 Task: Use the formula "ATAN2" in spreadsheet "Project portfolio".
Action: Mouse moved to (619, 265)
Screenshot: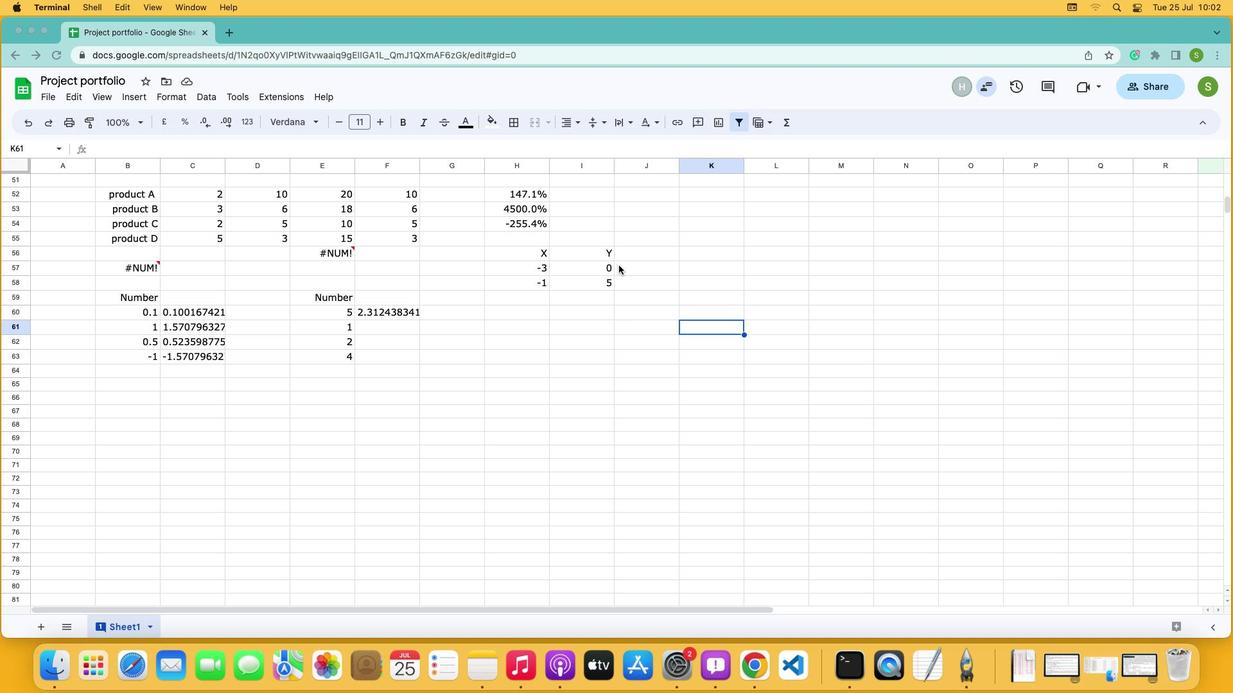 
Action: Mouse pressed left at (619, 265)
Screenshot: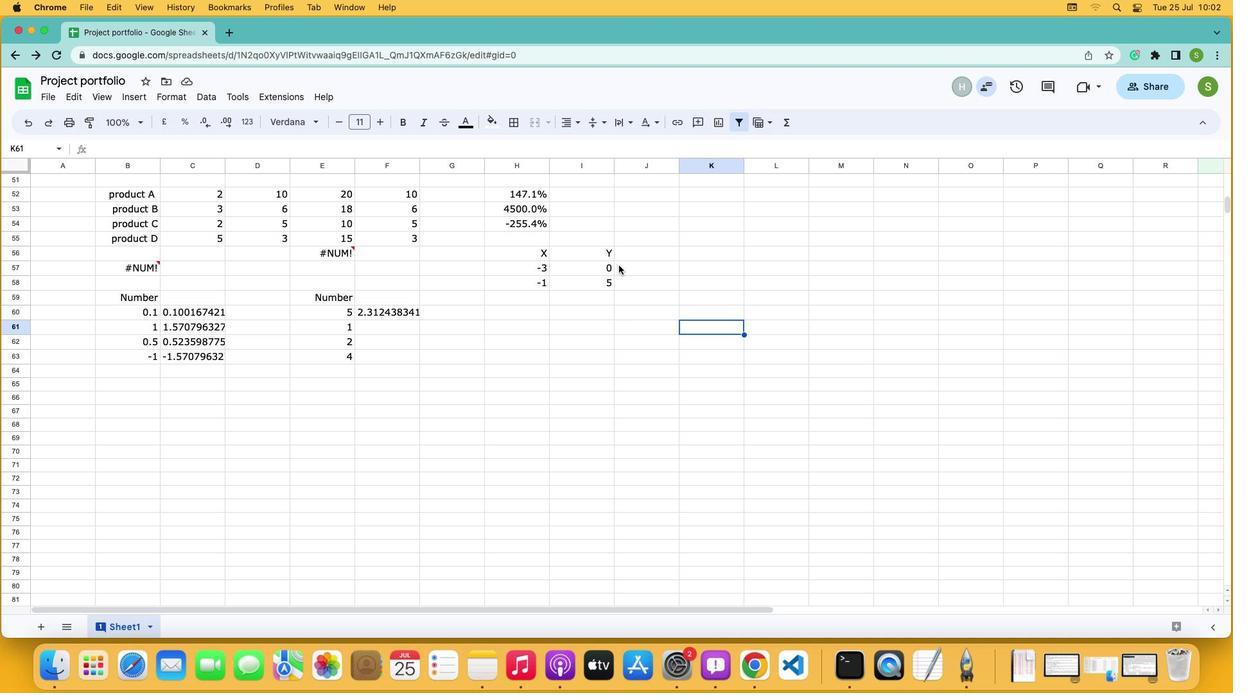 
Action: Mouse moved to (652, 269)
Screenshot: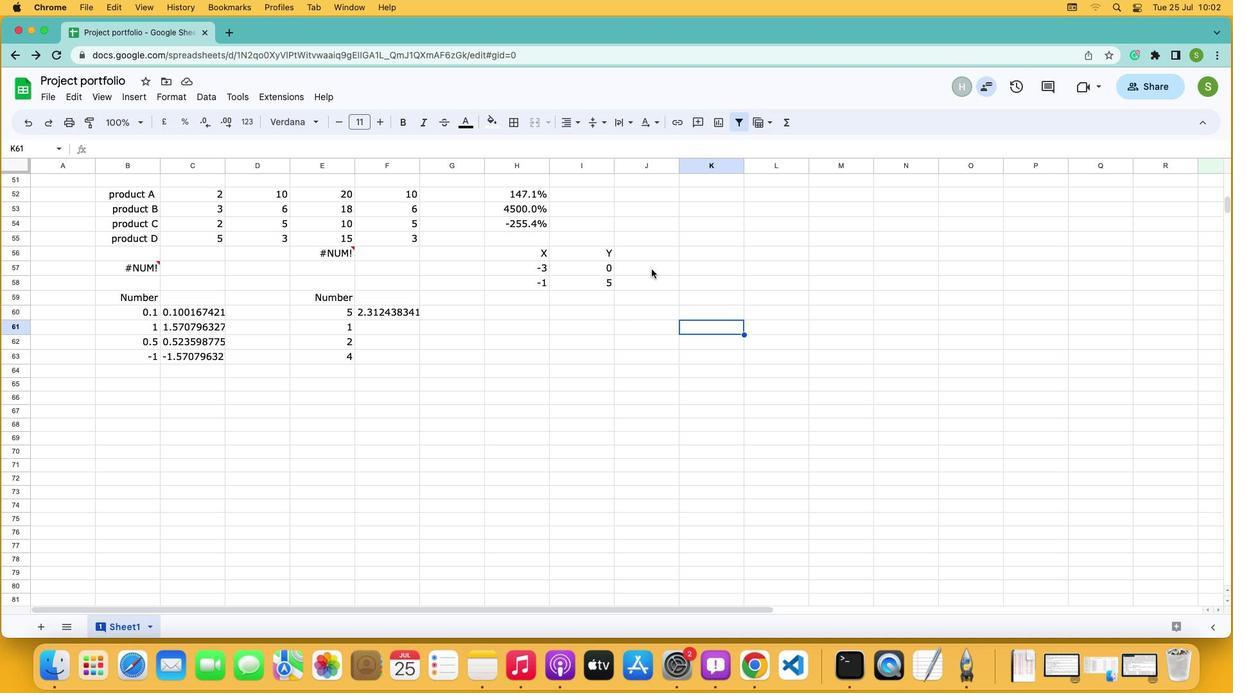 
Action: Mouse pressed left at (652, 269)
Screenshot: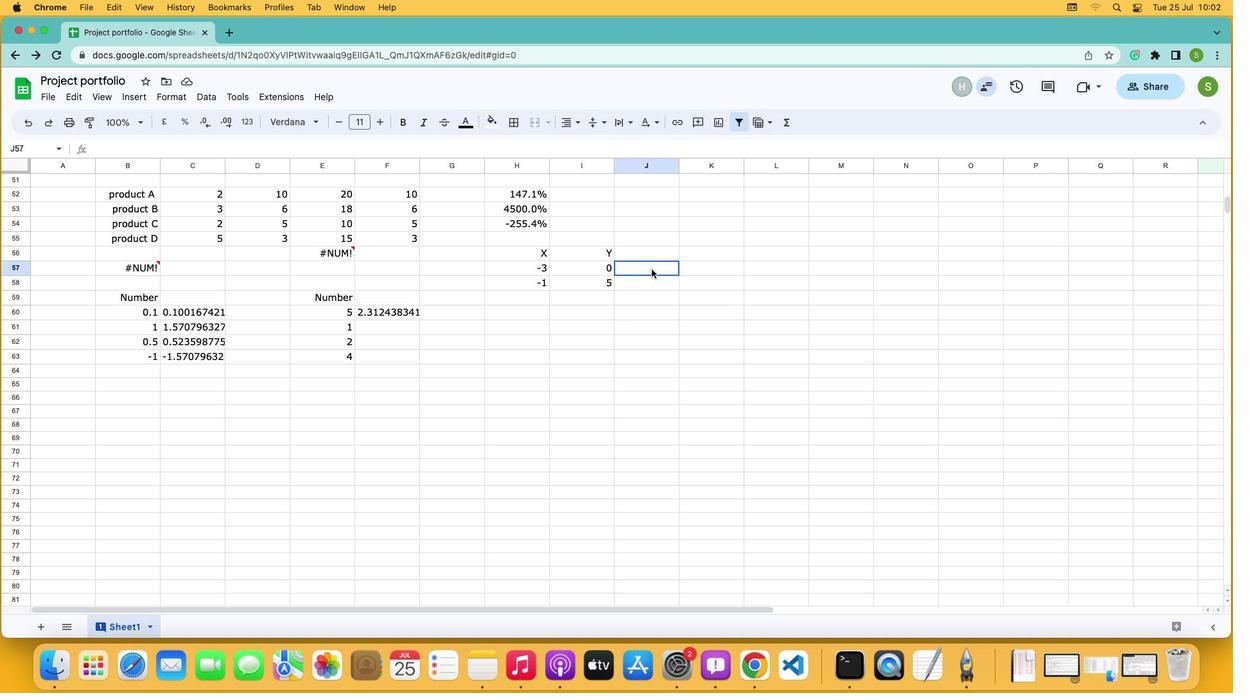 
Action: Mouse moved to (790, 127)
Screenshot: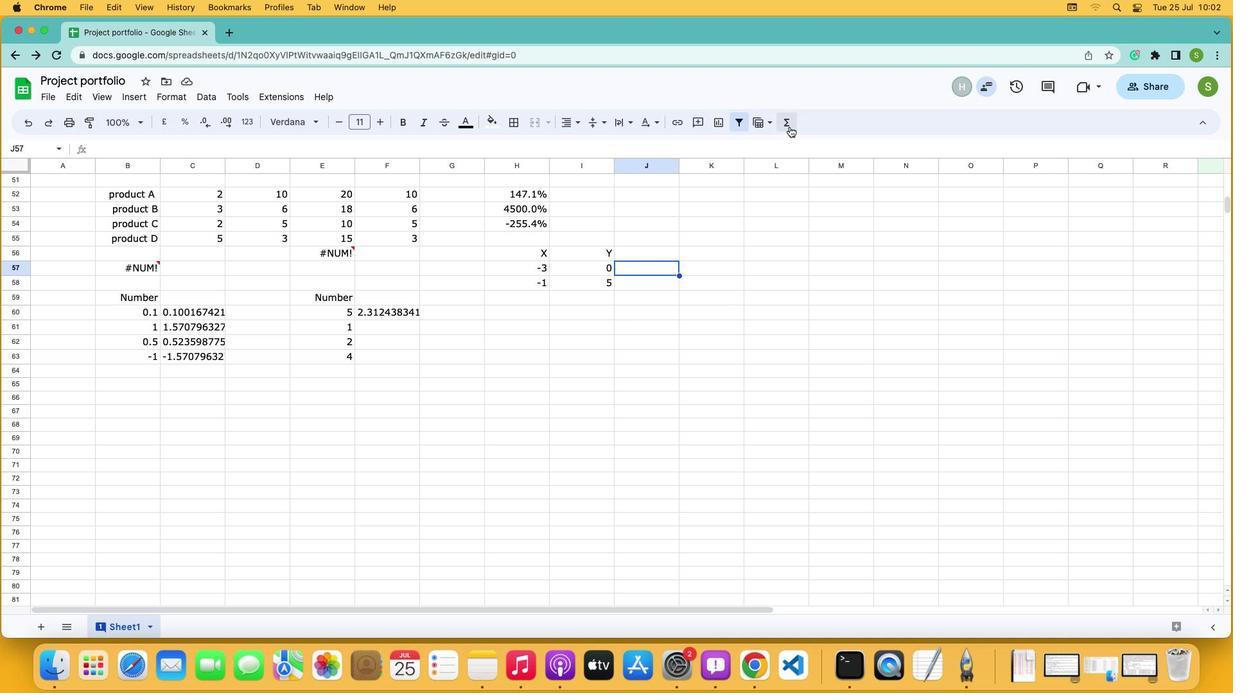 
Action: Mouse pressed left at (790, 127)
Screenshot: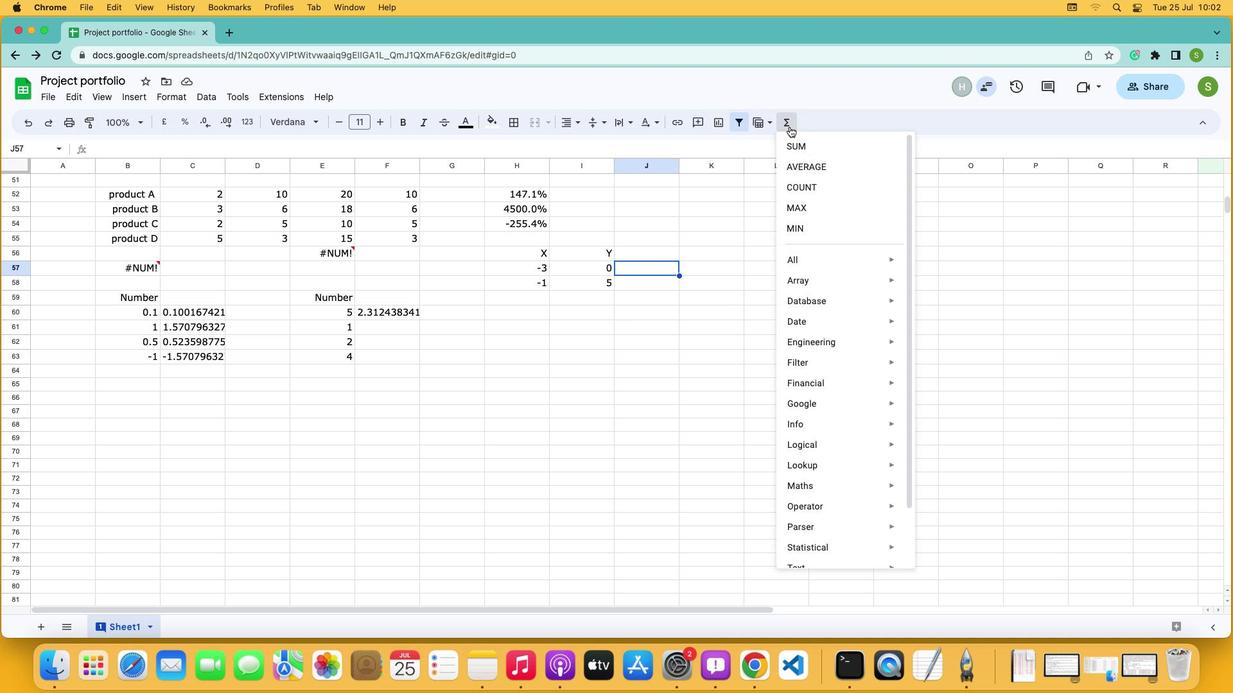 
Action: Mouse moved to (808, 256)
Screenshot: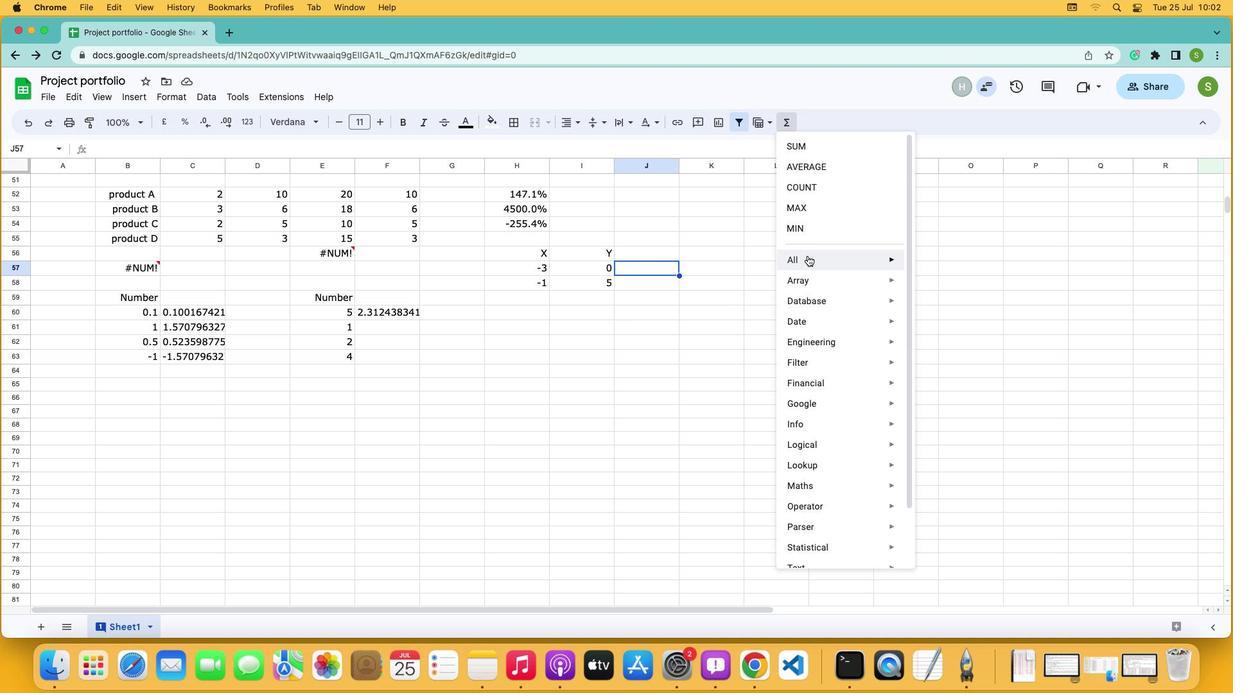 
Action: Mouse pressed left at (808, 256)
Screenshot: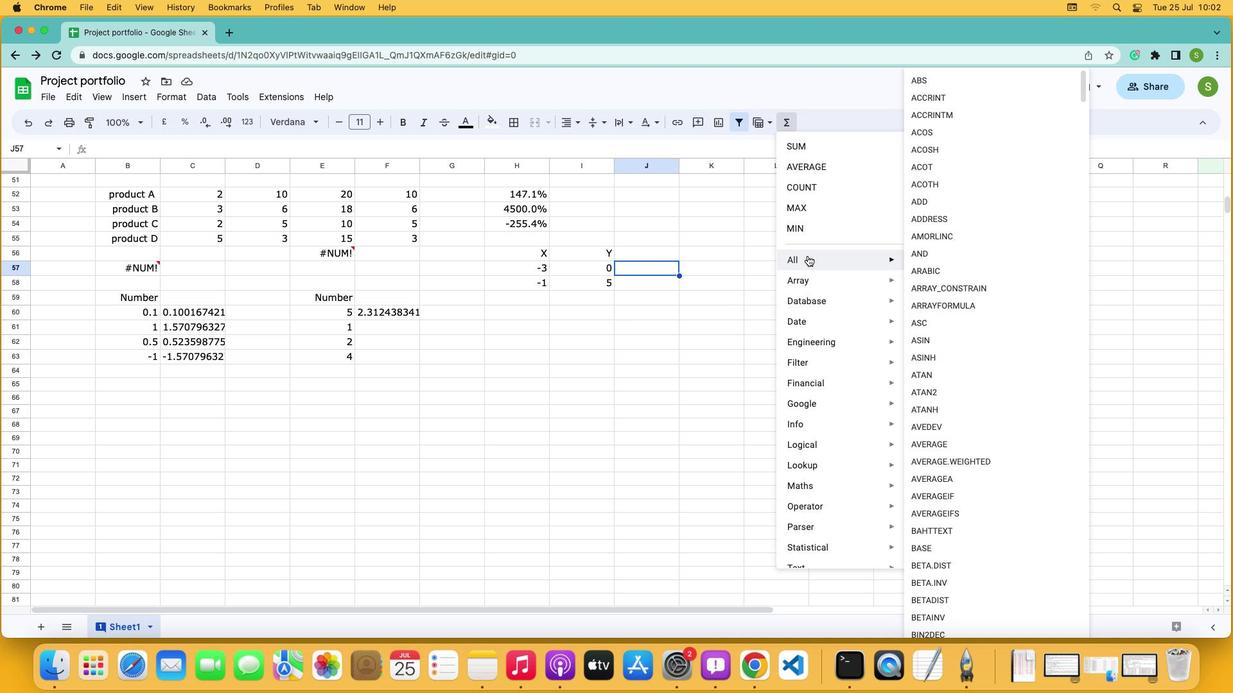 
Action: Mouse moved to (943, 395)
Screenshot: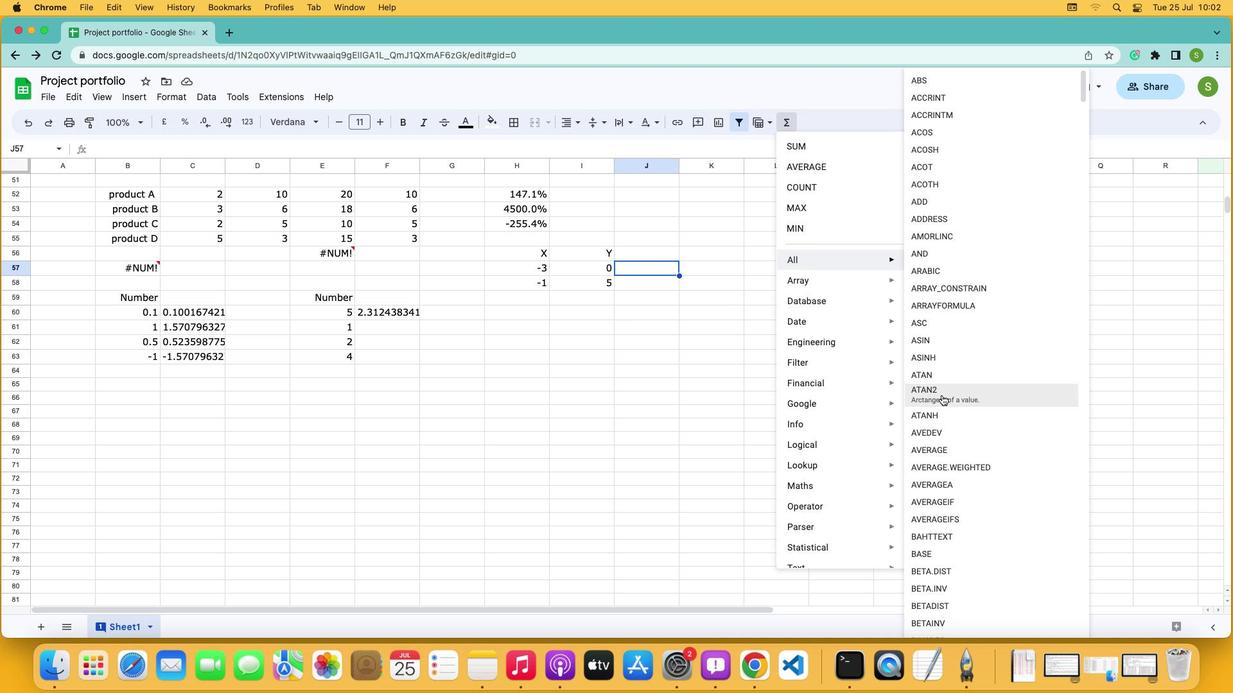 
Action: Mouse pressed left at (943, 395)
Screenshot: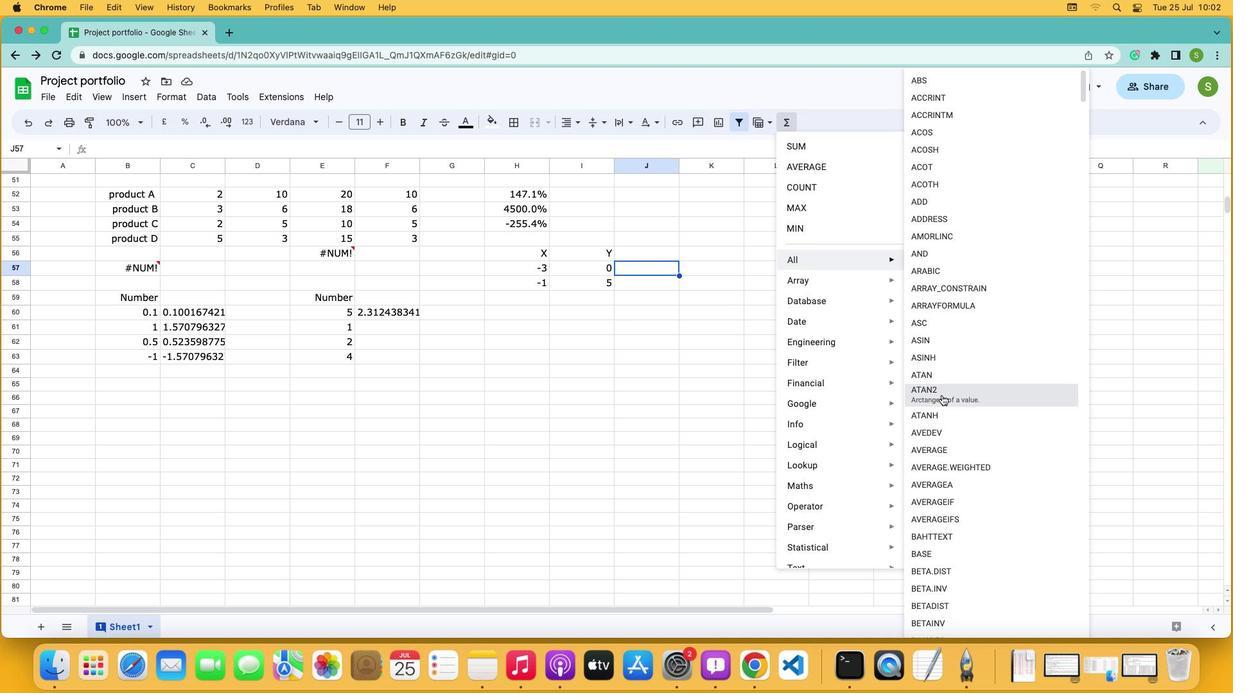
Action: Mouse moved to (533, 272)
Screenshot: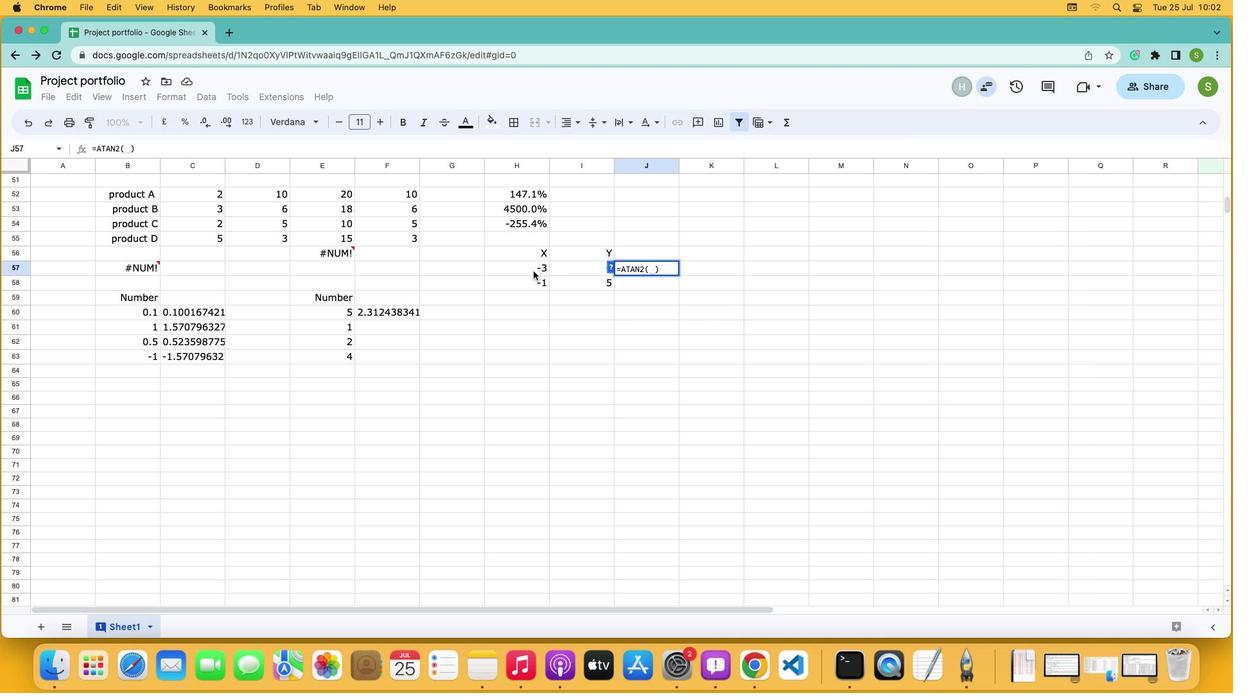 
Action: Mouse pressed left at (533, 272)
Screenshot: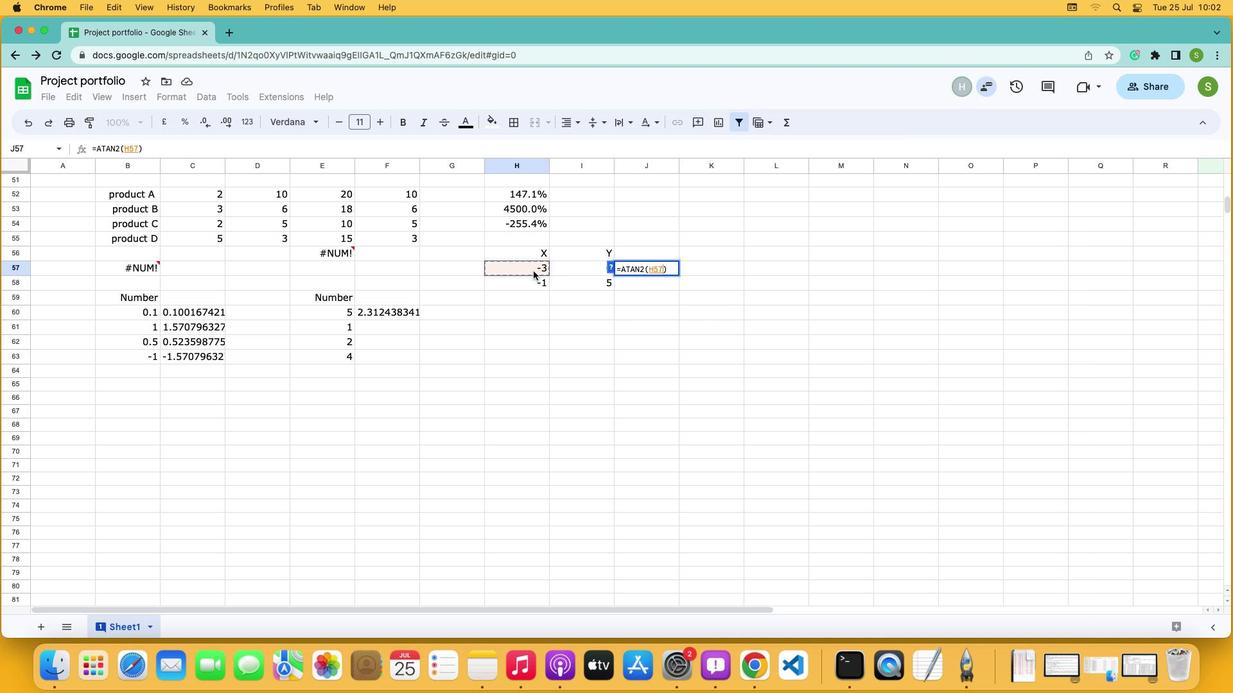 
Action: Key pressed ','
Screenshot: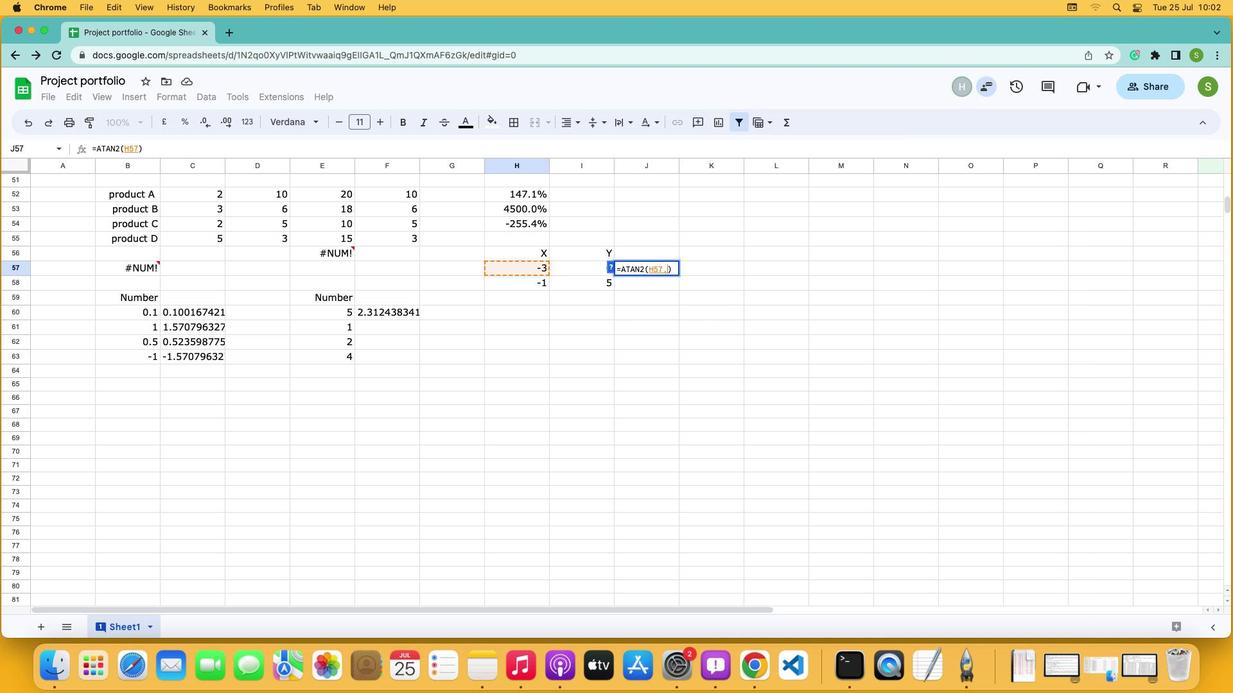 
Action: Mouse moved to (569, 269)
Screenshot: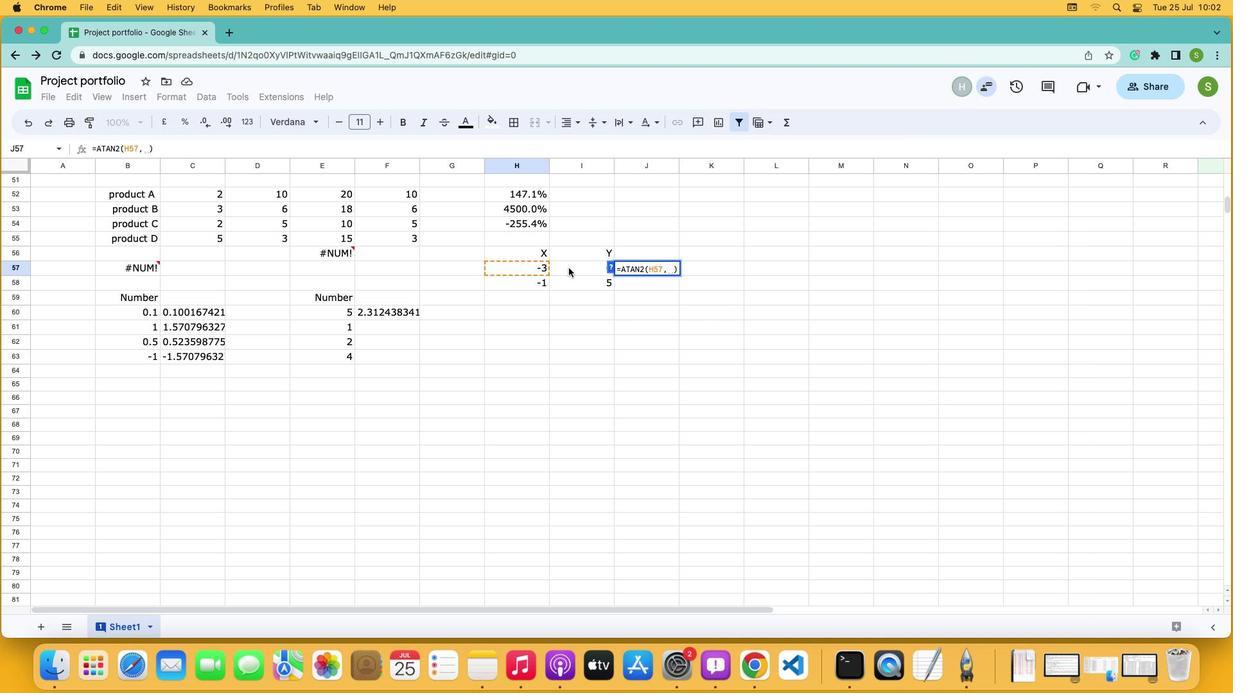 
Action: Mouse pressed left at (569, 269)
Screenshot: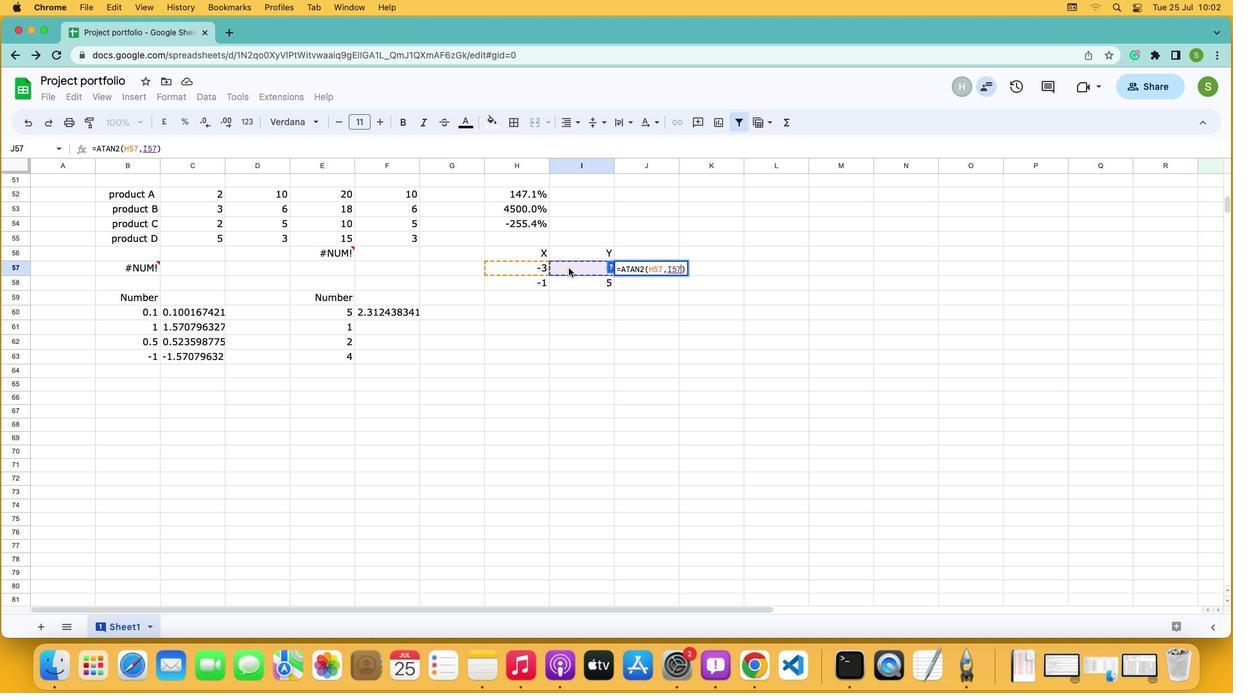 
Action: Key pressed Key.enter
Screenshot: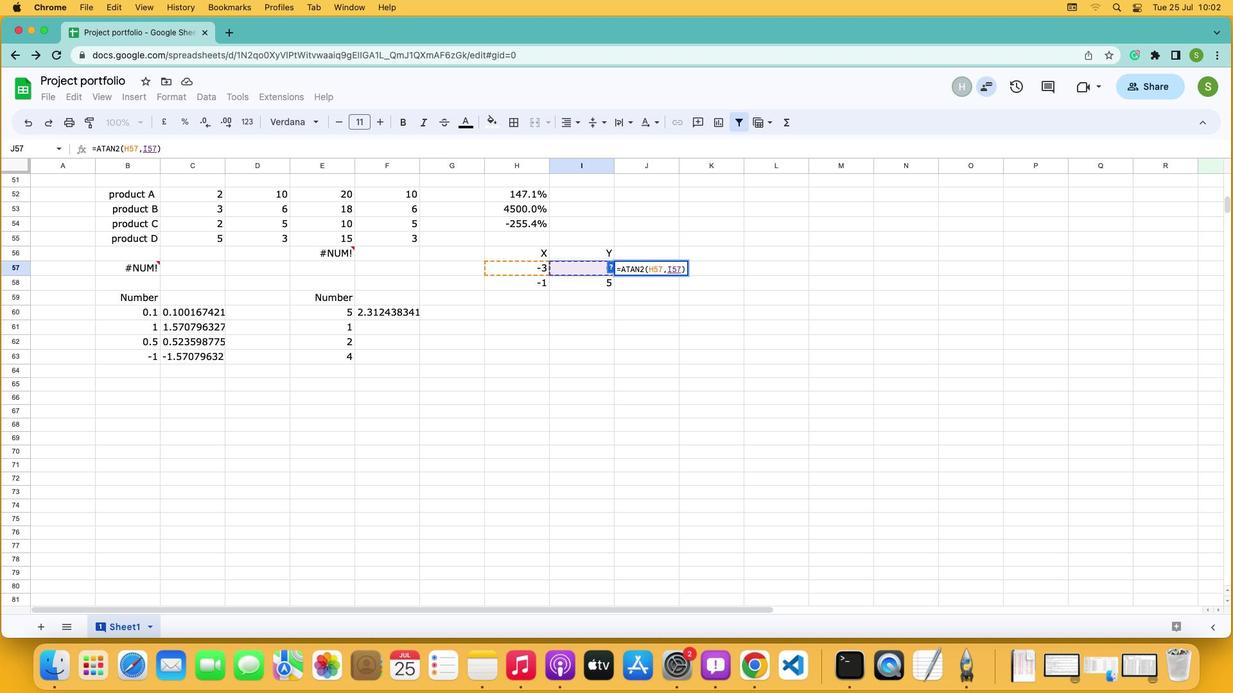 
Action: Mouse moved to (657, 269)
Screenshot: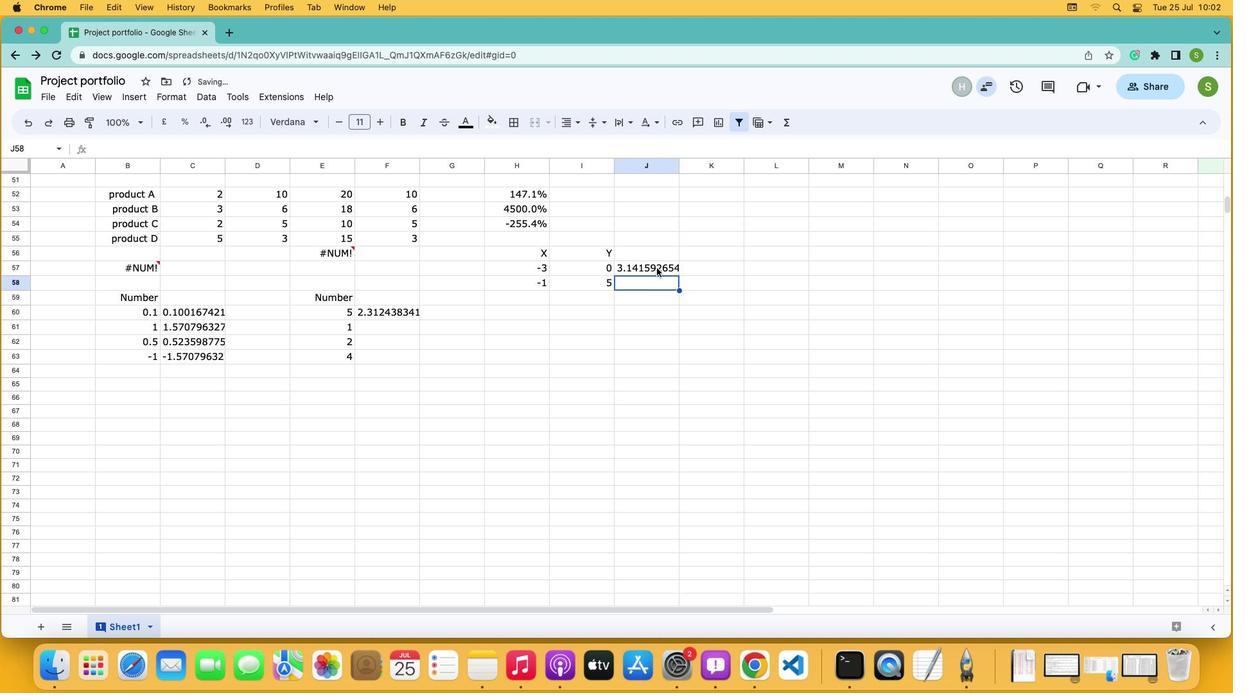 
Action: Mouse pressed left at (657, 269)
Screenshot: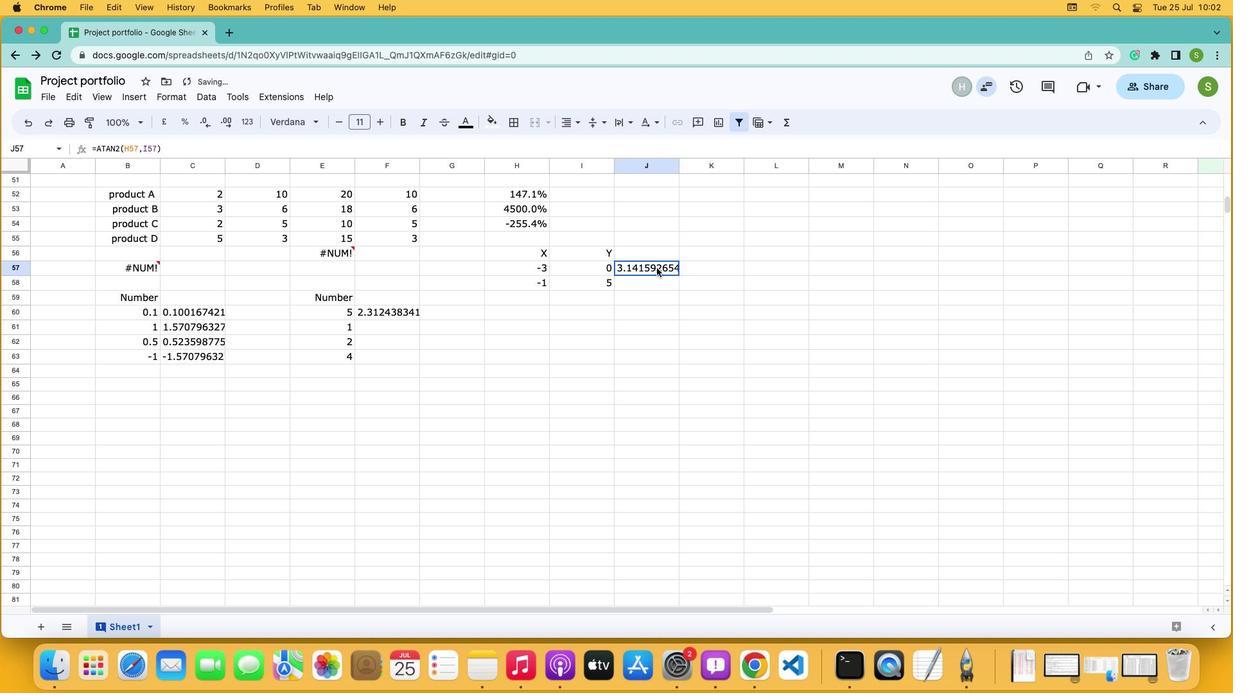 
Action: Mouse moved to (678, 276)
Screenshot: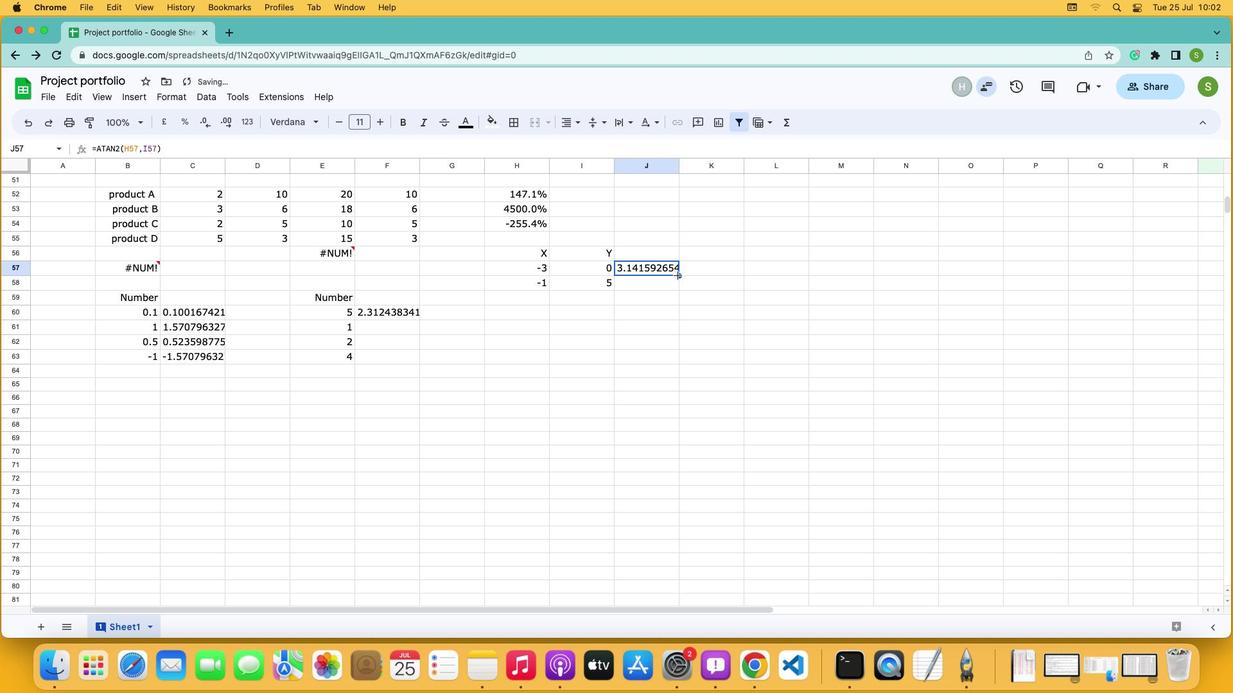 
Action: Mouse pressed left at (678, 276)
Screenshot: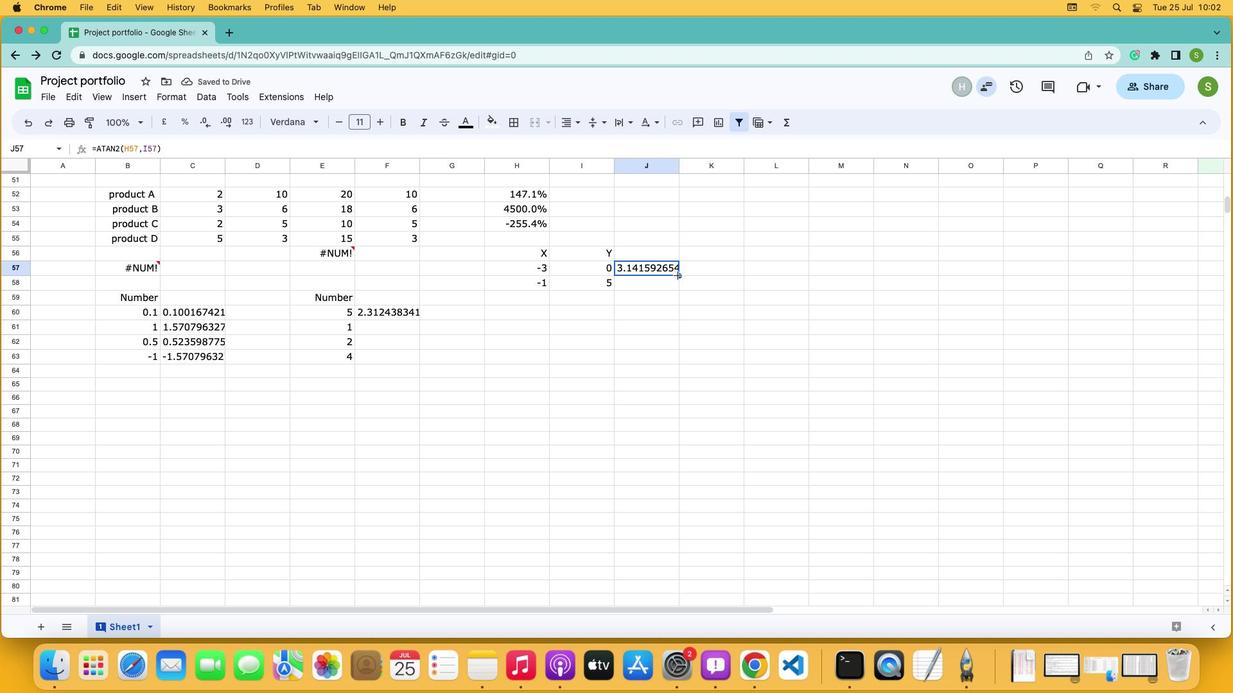 
Action: Mouse moved to (678, 284)
Screenshot: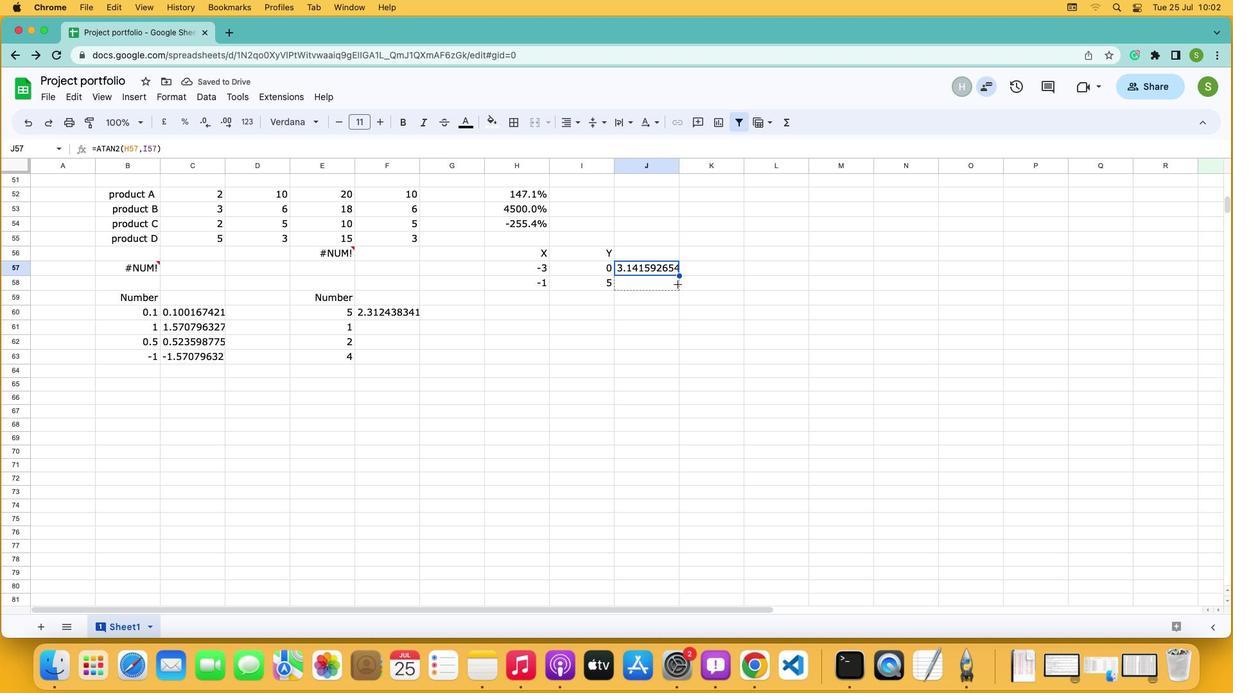 
